 Task: Use the formula "CONCAT" in spreadsheet "Project protfolio".
Action: Mouse moved to (159, 83)
Screenshot: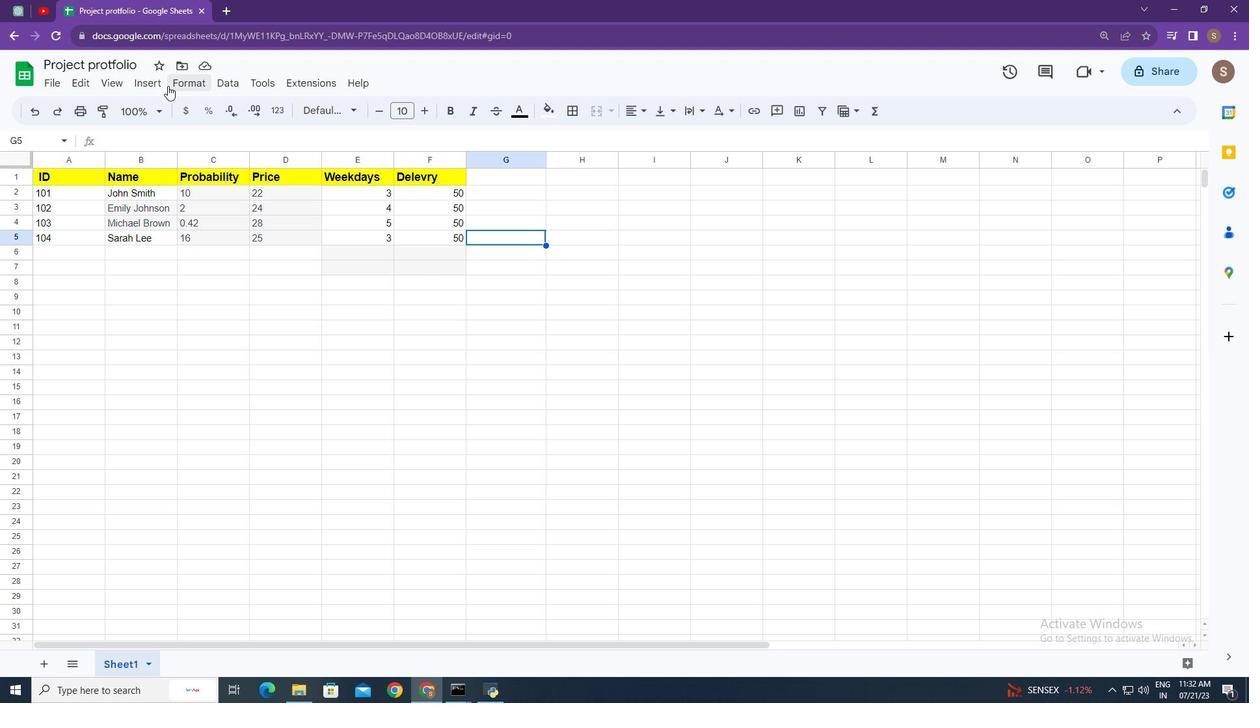 
Action: Mouse pressed left at (159, 83)
Screenshot: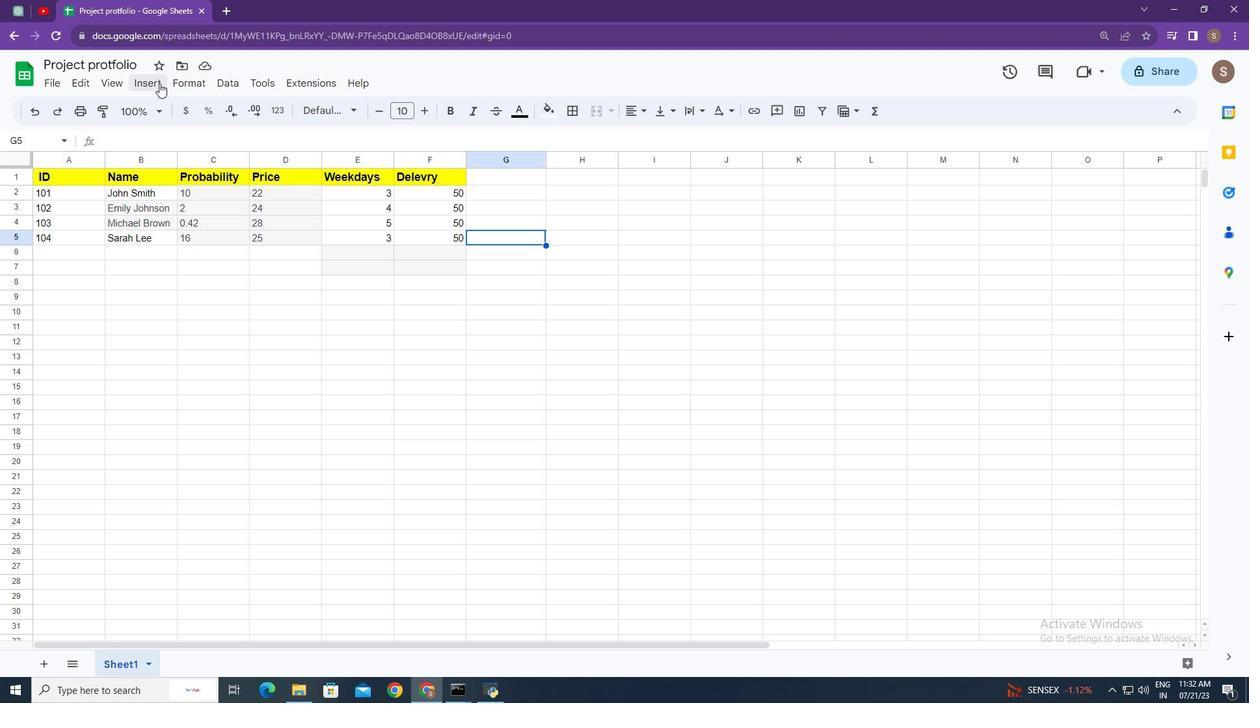 
Action: Mouse moved to (212, 335)
Screenshot: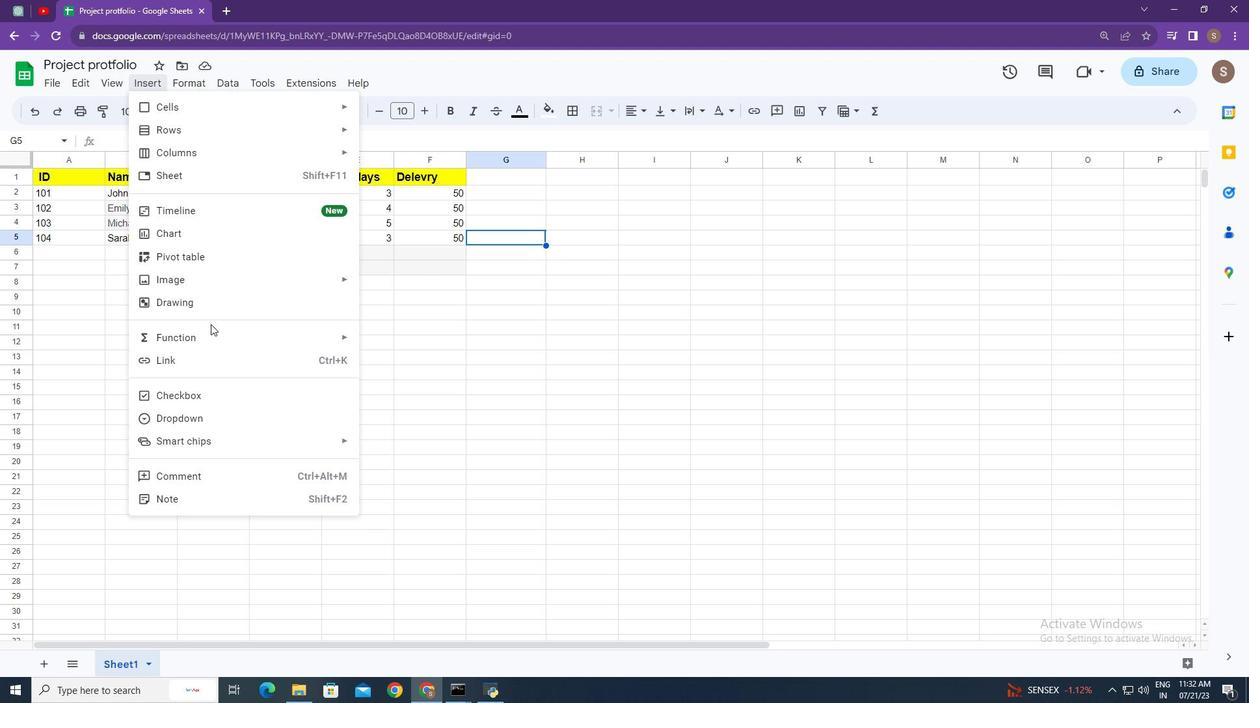 
Action: Mouse pressed left at (212, 335)
Screenshot: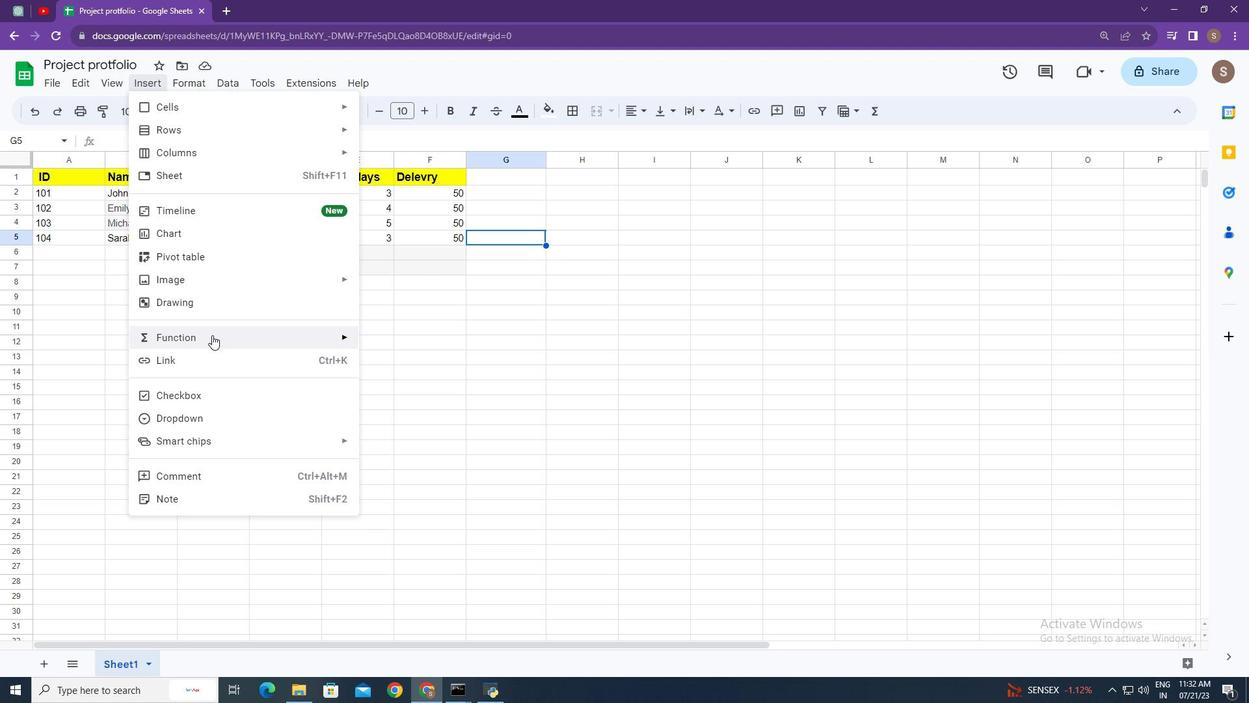 
Action: Mouse moved to (467, 257)
Screenshot: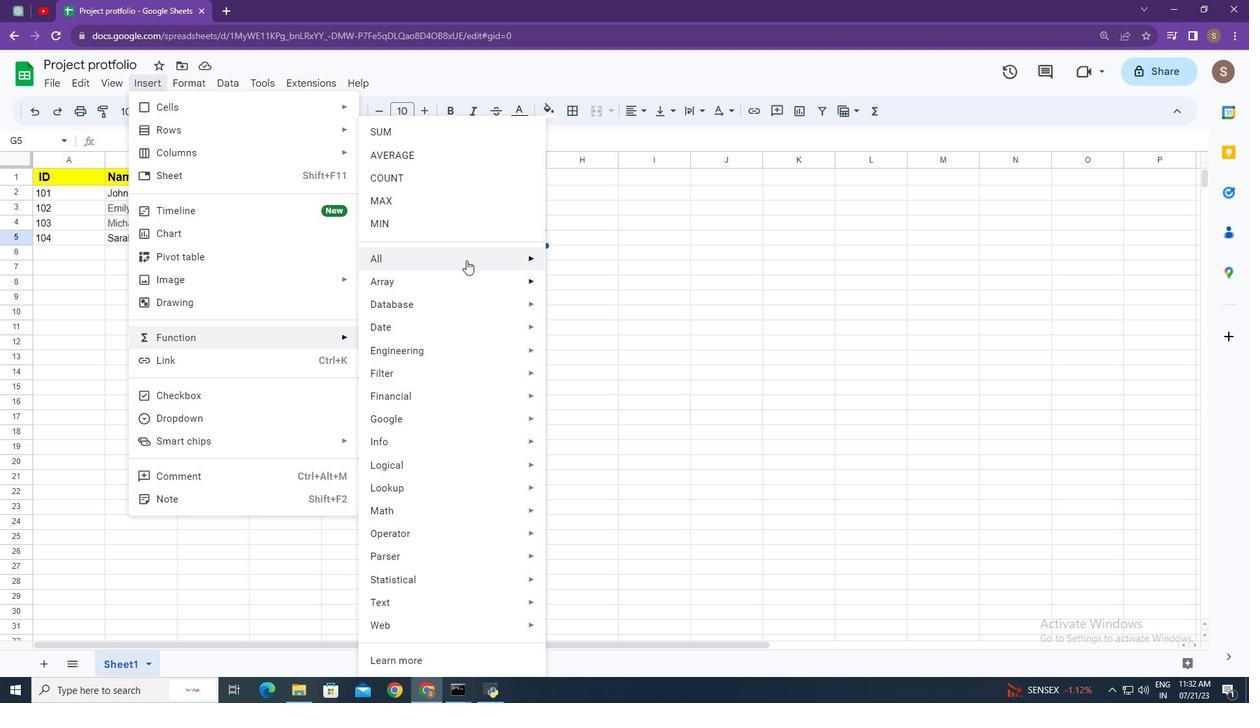 
Action: Mouse pressed left at (467, 257)
Screenshot: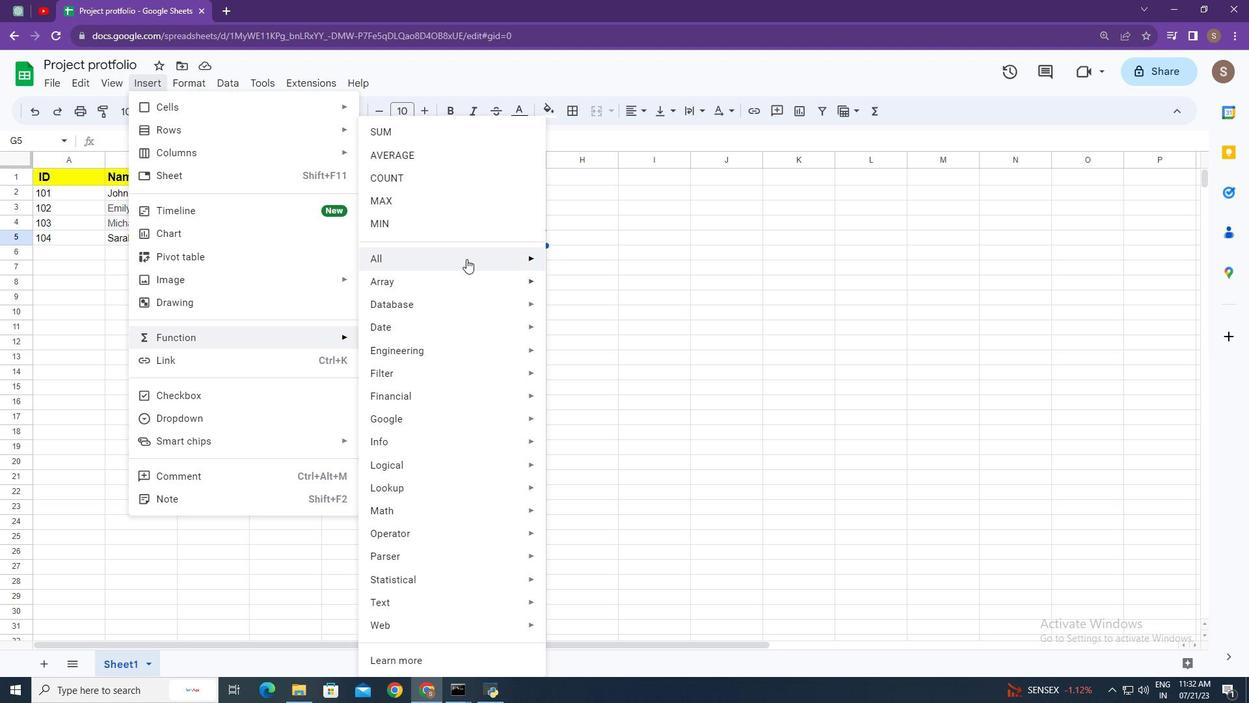 
Action: Mouse moved to (613, 624)
Screenshot: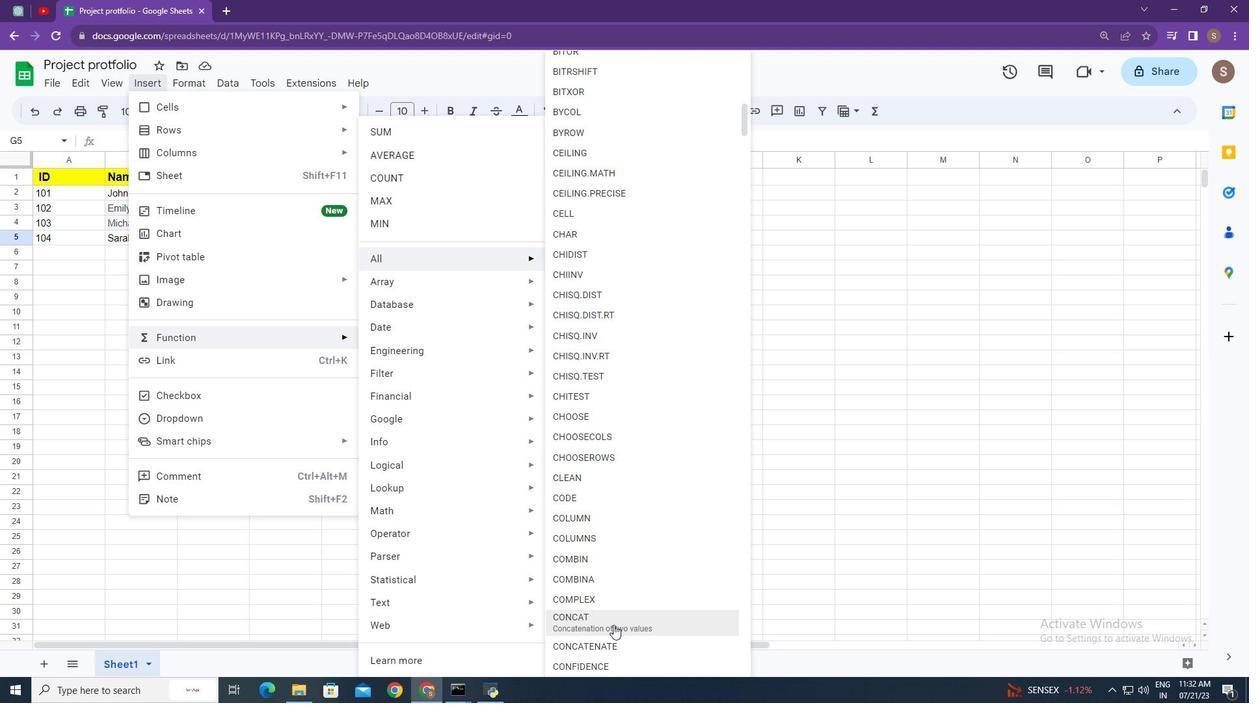 
Action: Mouse pressed left at (613, 624)
Screenshot: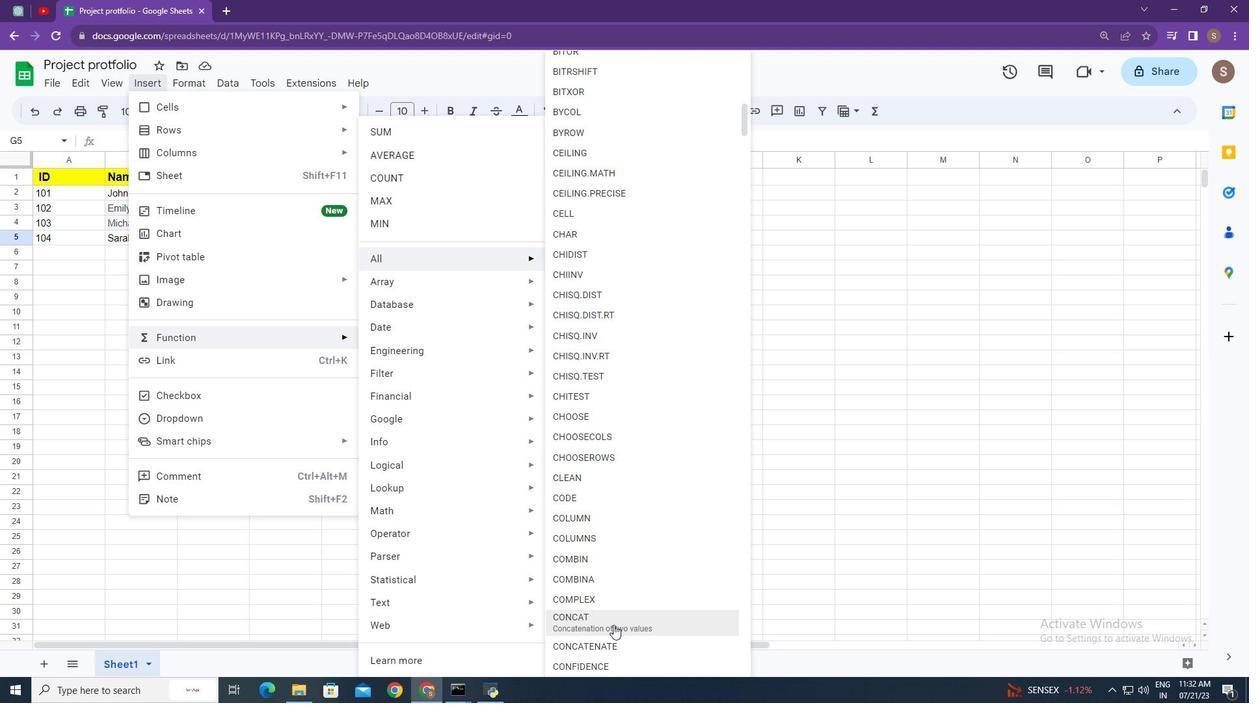 
Action: Mouse moved to (393, 391)
Screenshot: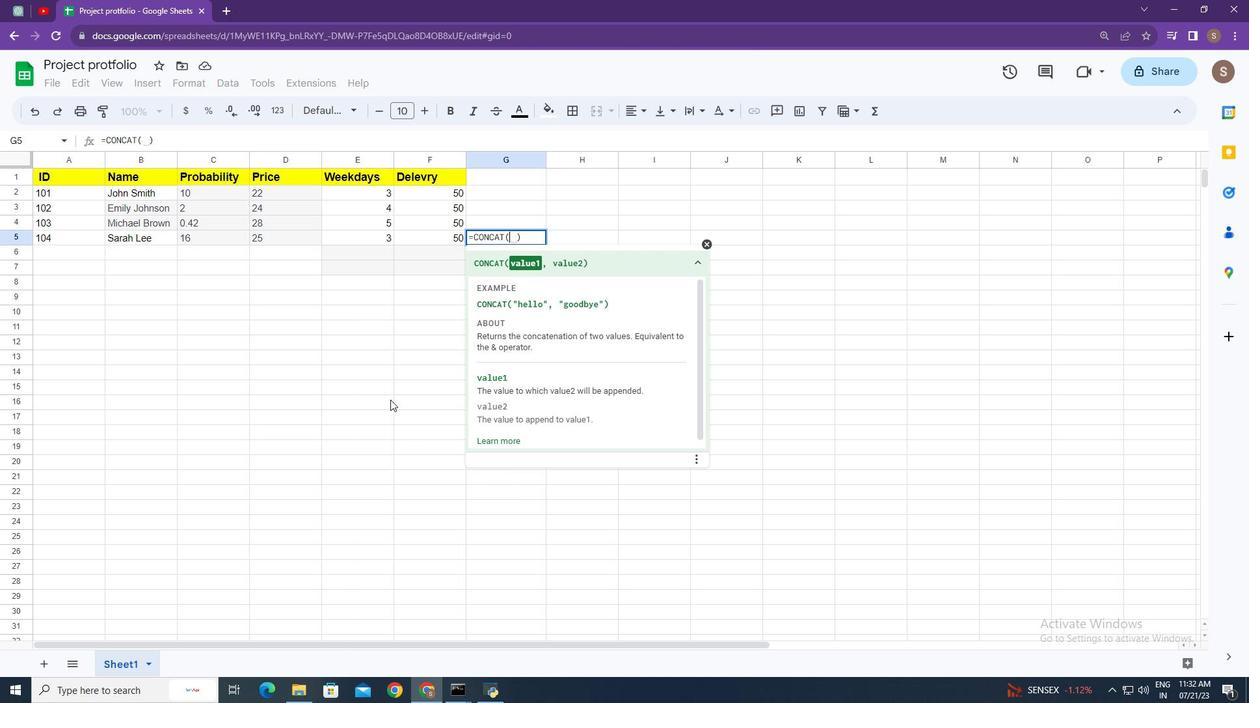 
Action: Key pressed <Key.shift>"<Key.shift_r>Good<Key.space>morning<Key.shift>",<Key.space><Key.shift>"<Key.shift>Hello<Key.space><Key.shift_r>Emily<Key.space>l<Key.backspace><Key.shift>Jonson<Key.shift>"<Key.enter>
Screenshot: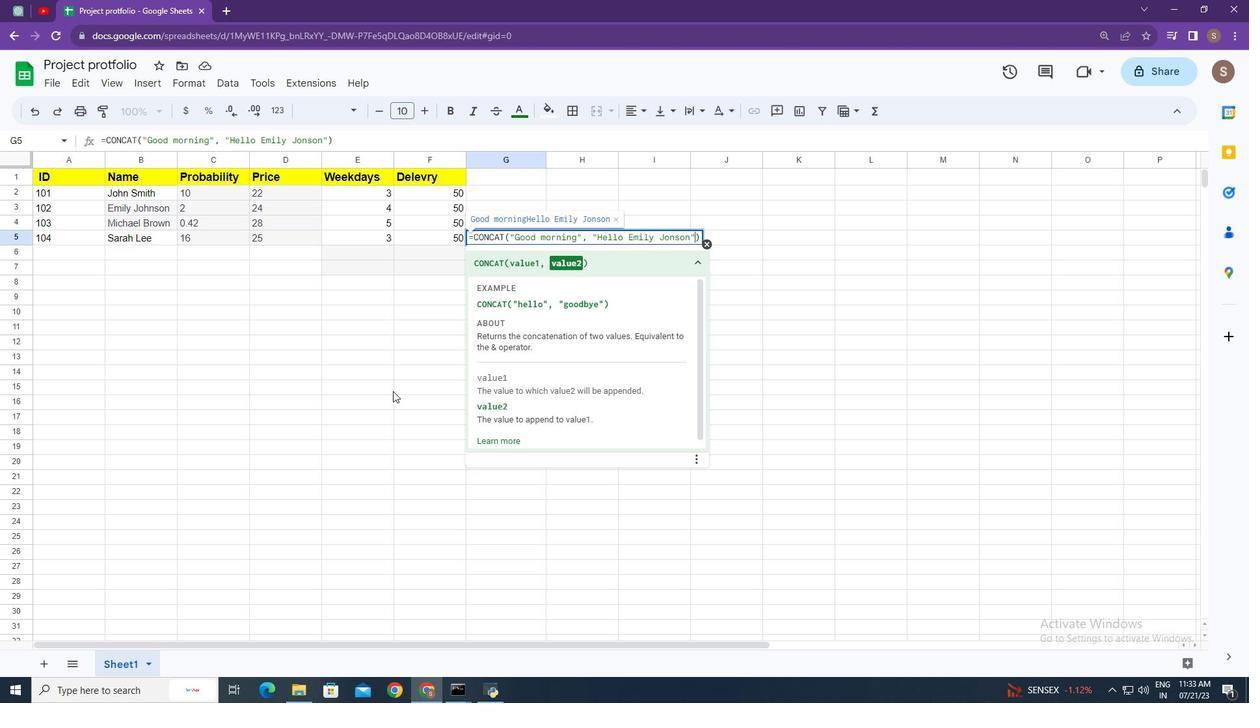 
Action: Mouse moved to (506, 333)
Screenshot: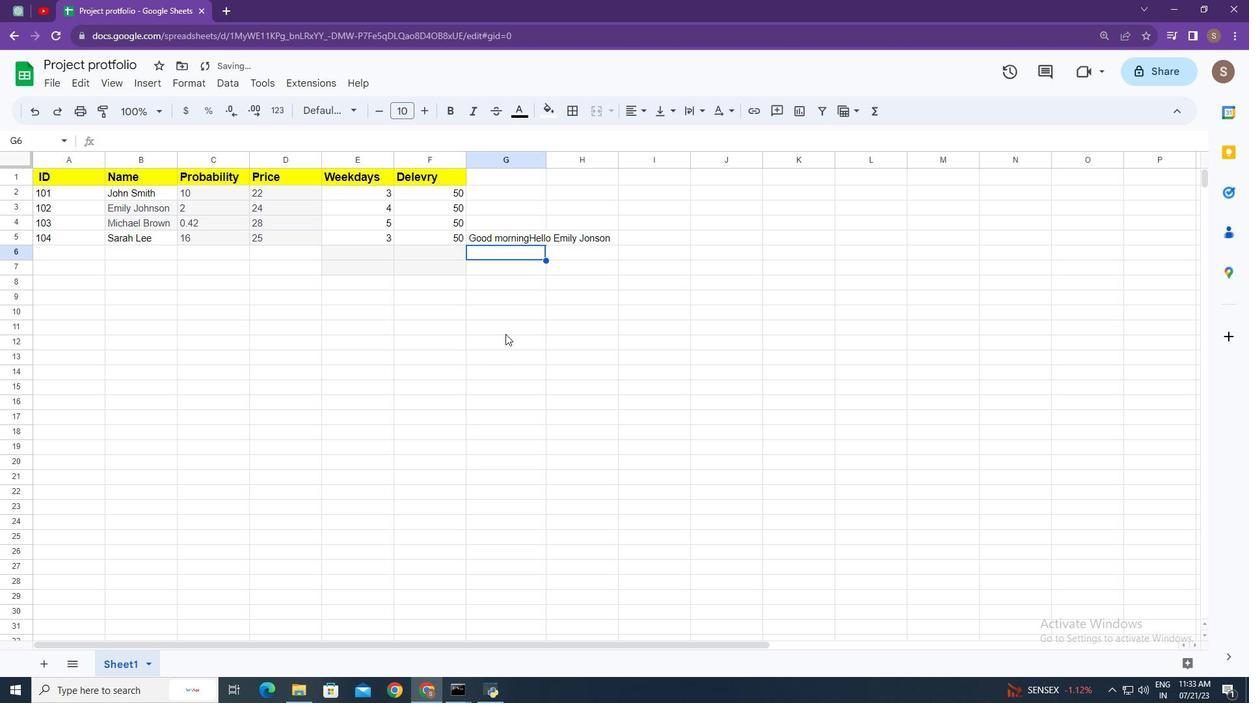 
